 Task: In Mark's project, Add a new field "Sprint" with the field type "Iteration" that starts on December 15, 2023, for the duration of 2 weeks to board layout.
Action: Mouse moved to (224, 141)
Screenshot: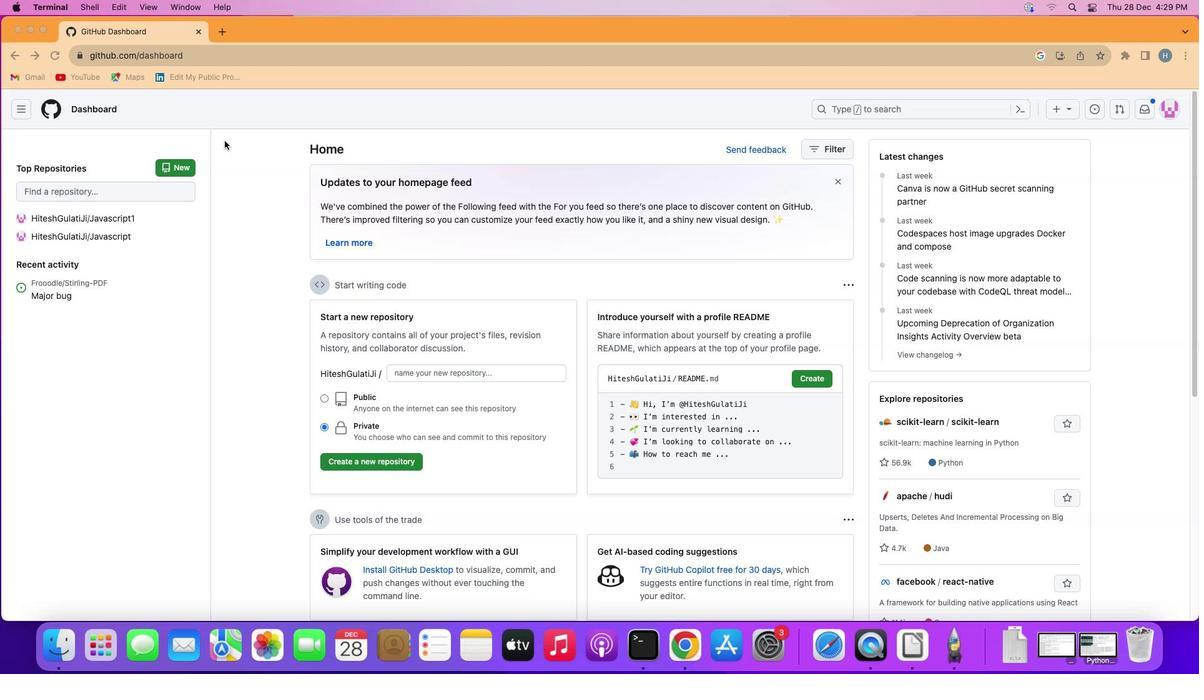 
Action: Mouse pressed left at (224, 141)
Screenshot: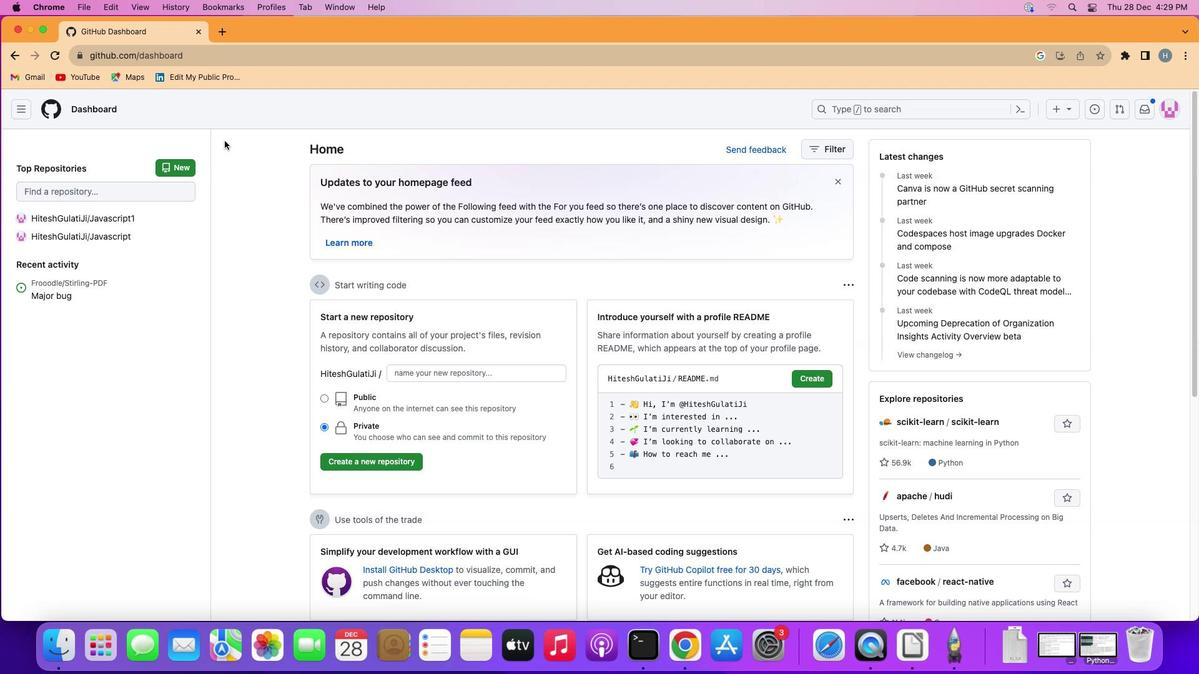 
Action: Mouse moved to (20, 109)
Screenshot: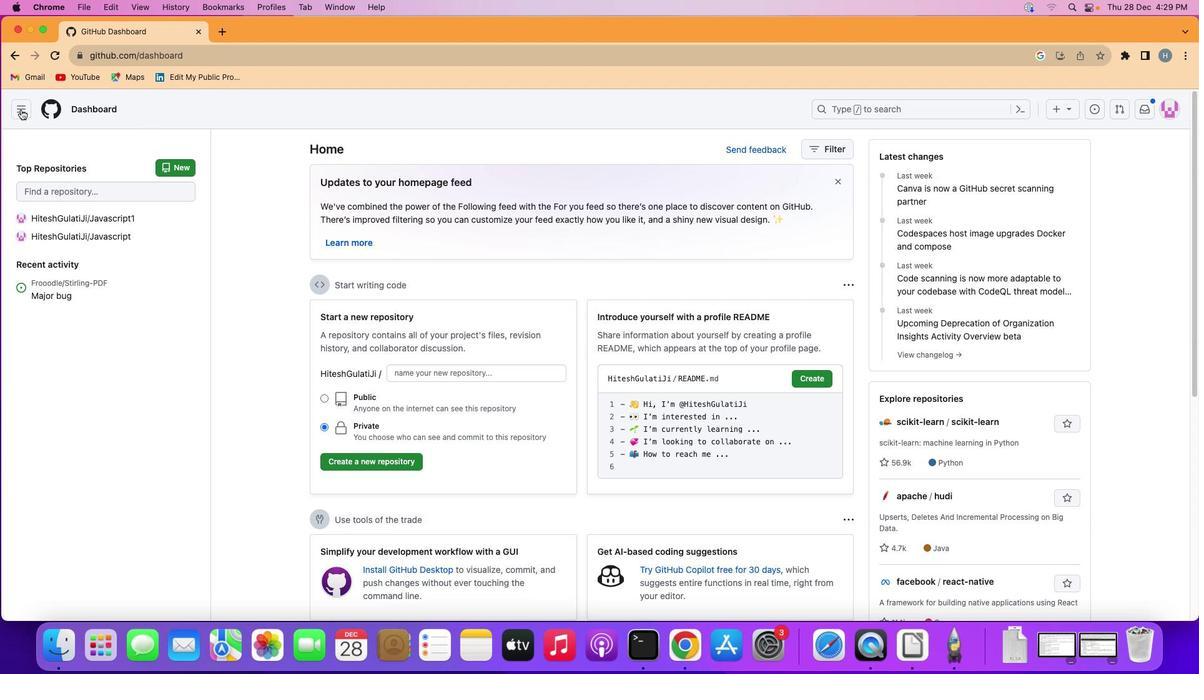
Action: Mouse pressed left at (20, 109)
Screenshot: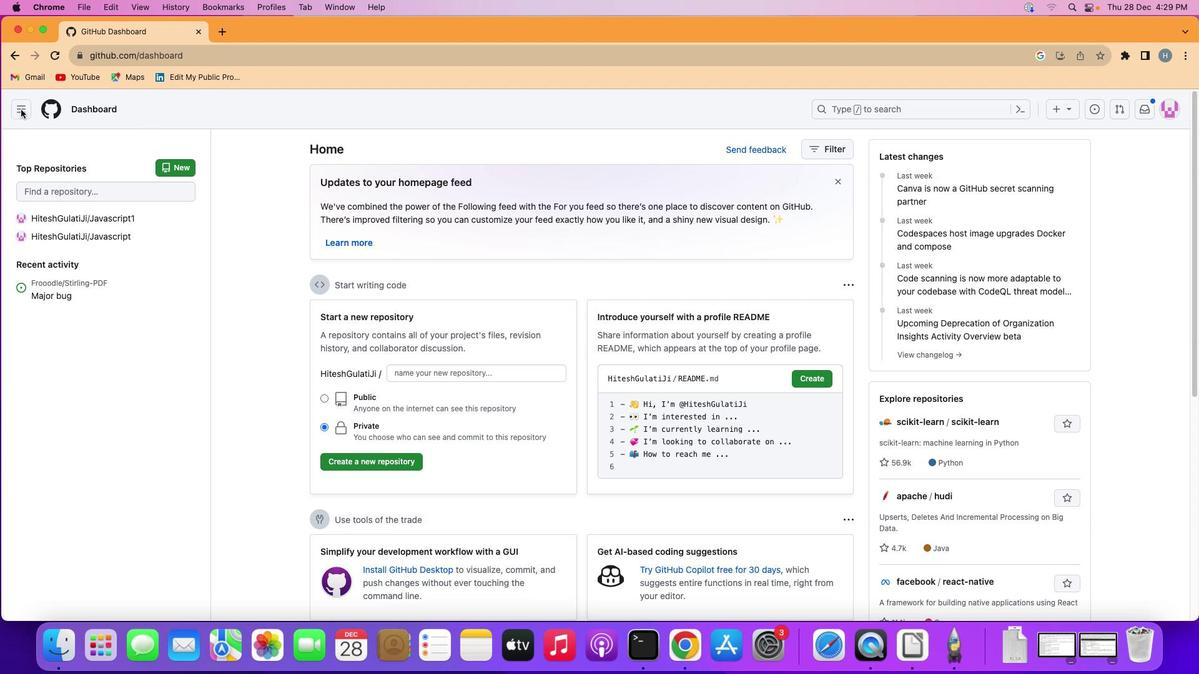 
Action: Mouse moved to (46, 195)
Screenshot: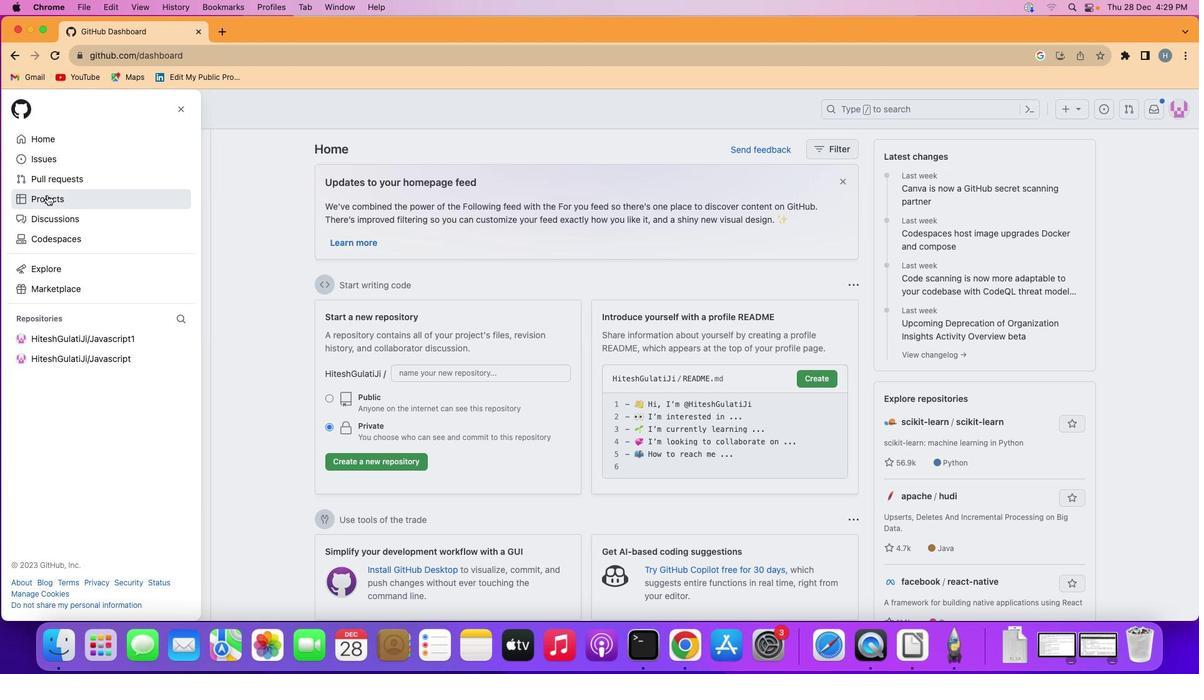 
Action: Mouse pressed left at (46, 195)
Screenshot: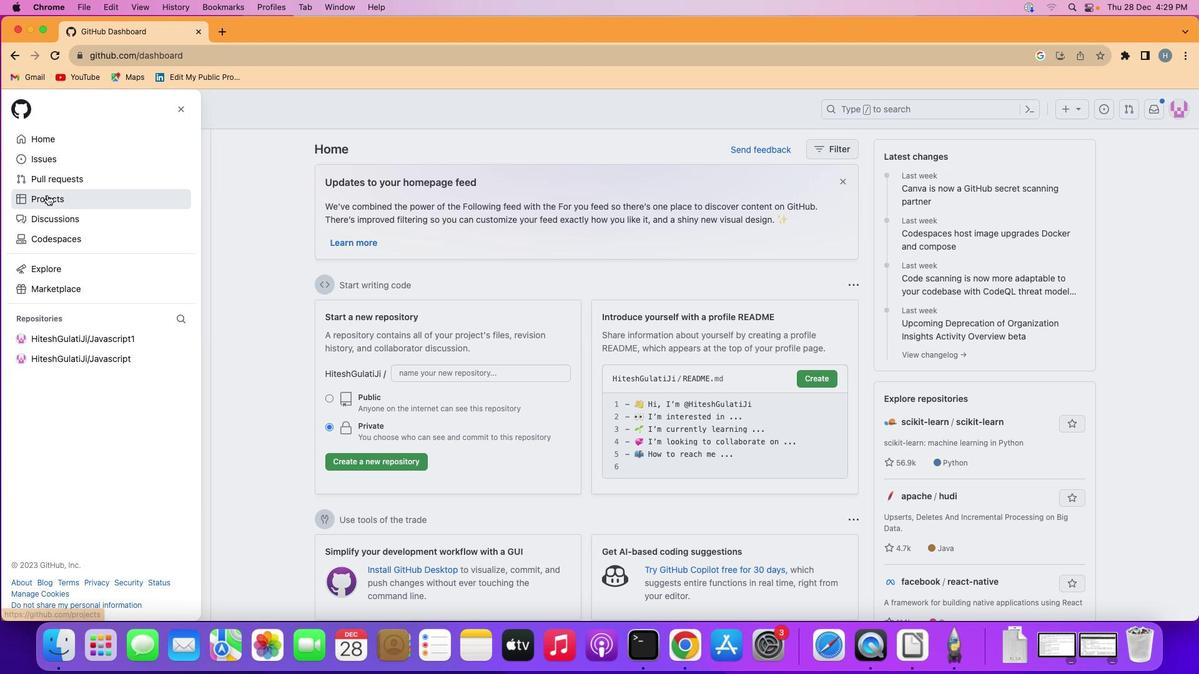 
Action: Mouse moved to (483, 224)
Screenshot: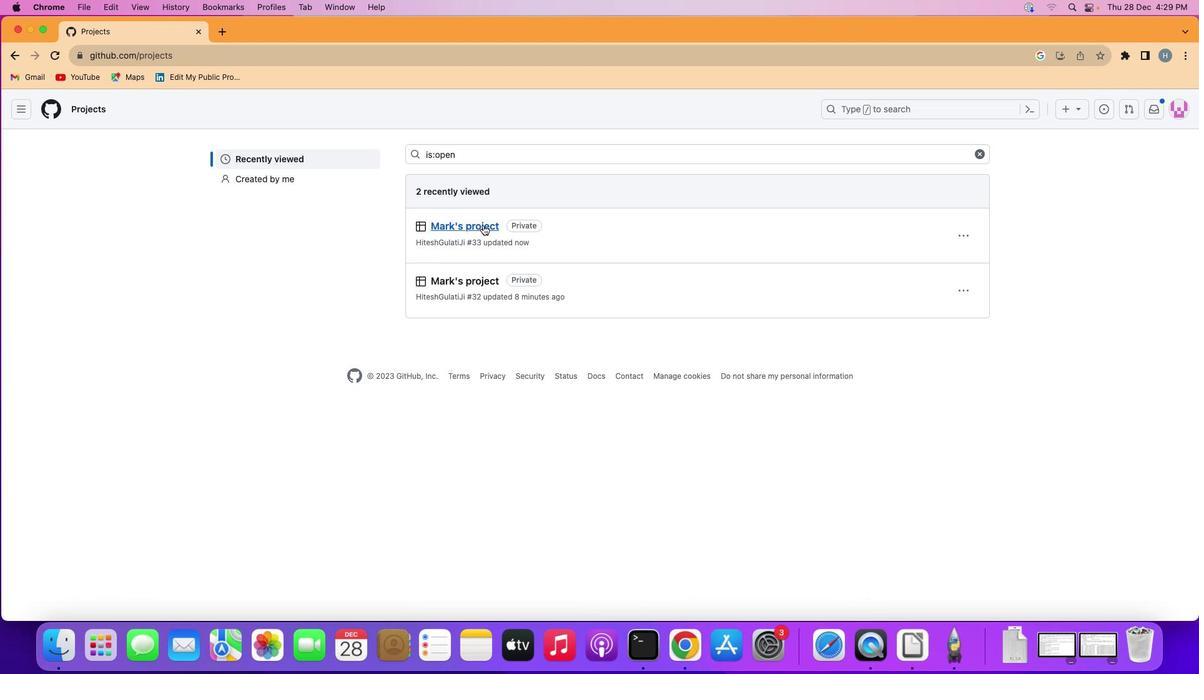 
Action: Mouse pressed left at (483, 224)
Screenshot: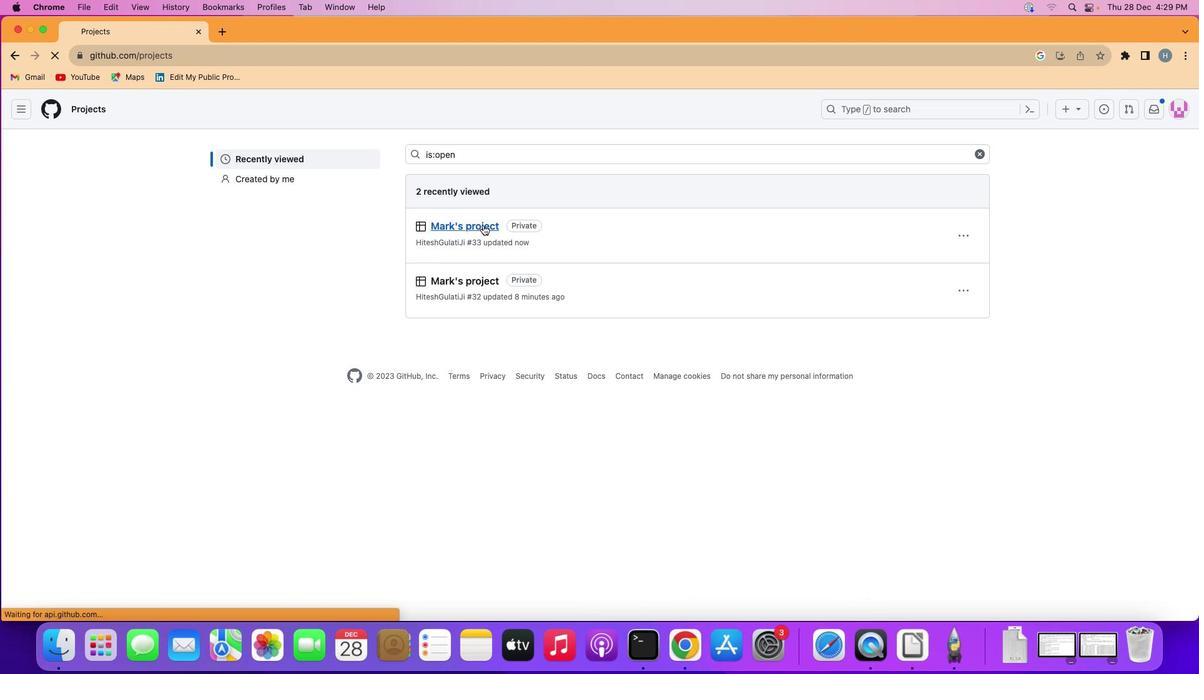 
Action: Mouse moved to (83, 169)
Screenshot: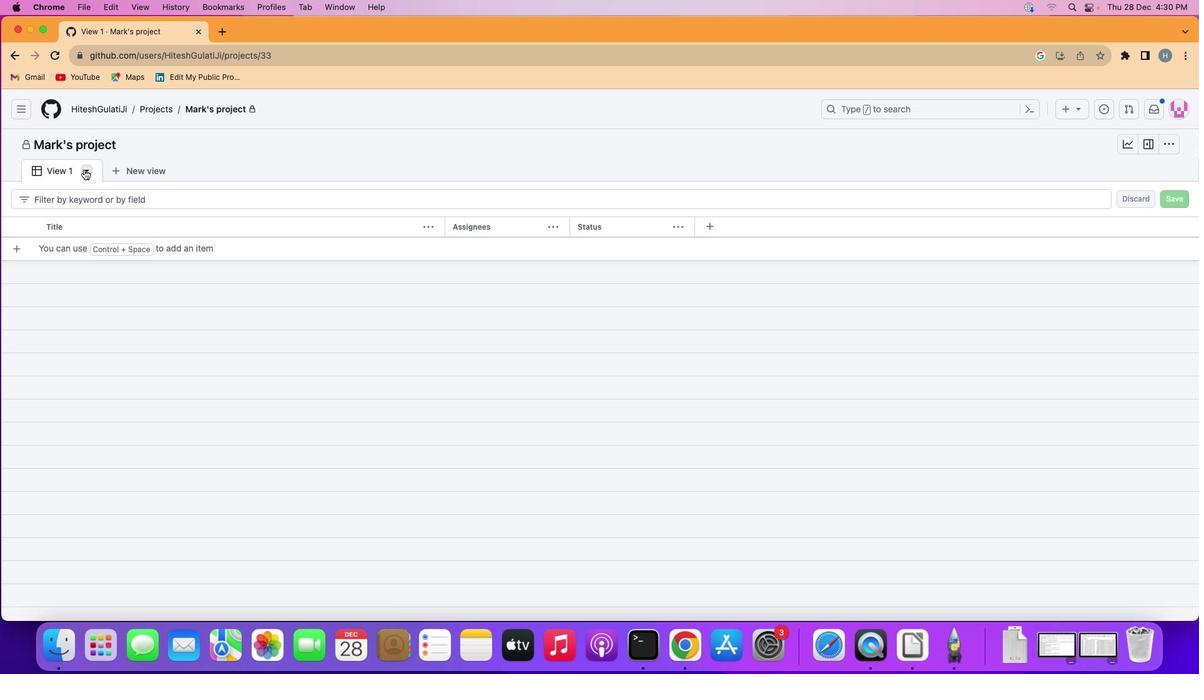 
Action: Mouse pressed left at (83, 169)
Screenshot: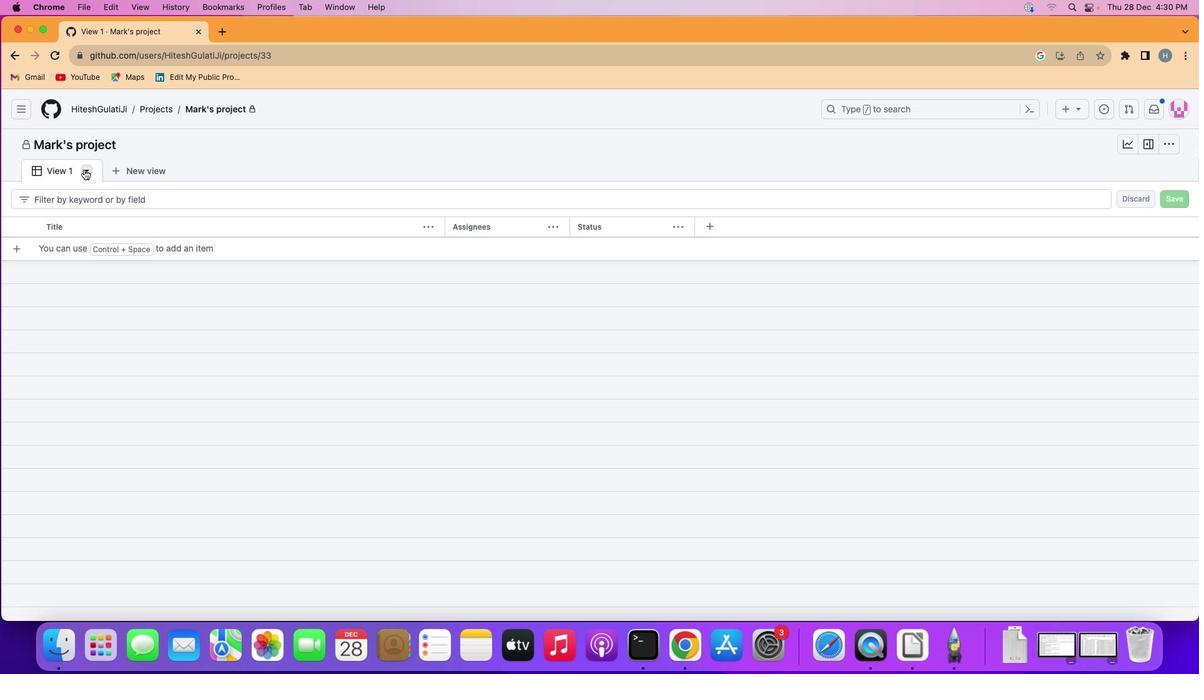 
Action: Mouse moved to (174, 203)
Screenshot: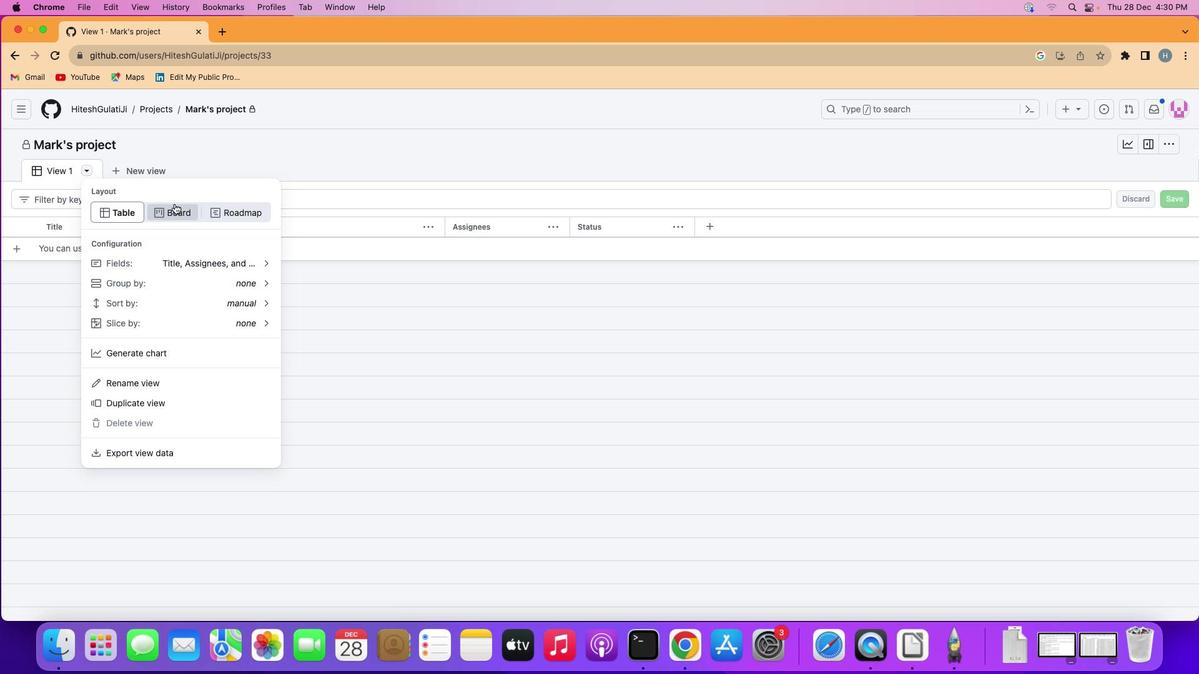 
Action: Mouse pressed left at (174, 203)
Screenshot: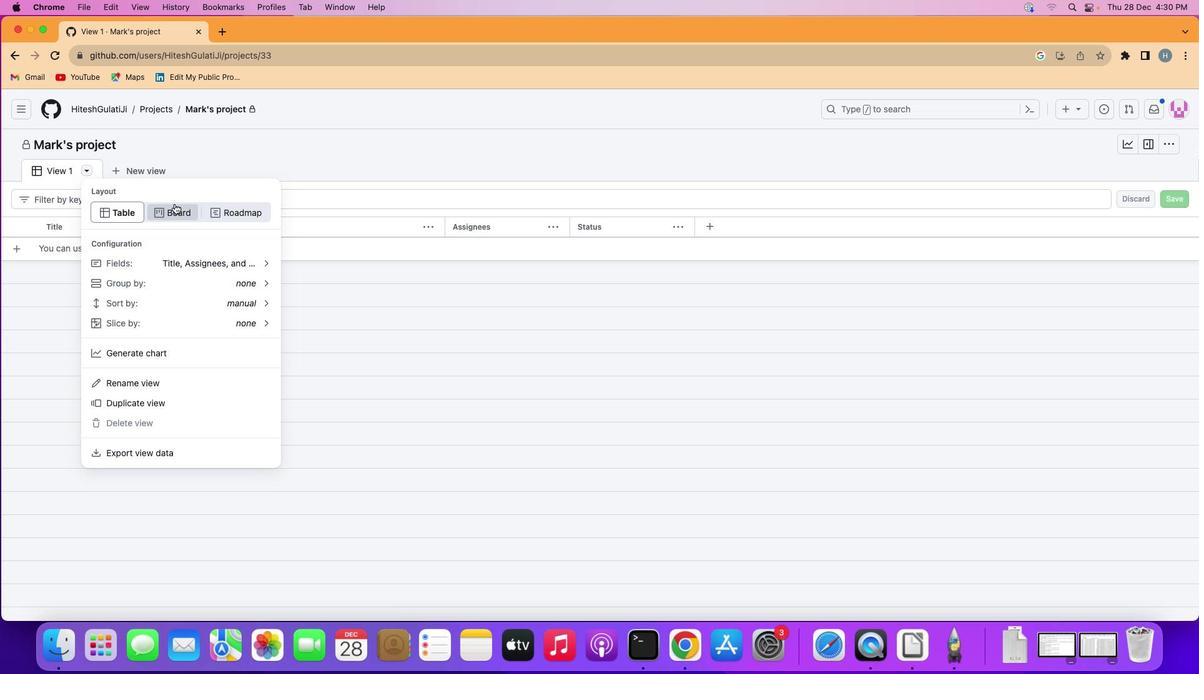 
Action: Mouse moved to (89, 171)
Screenshot: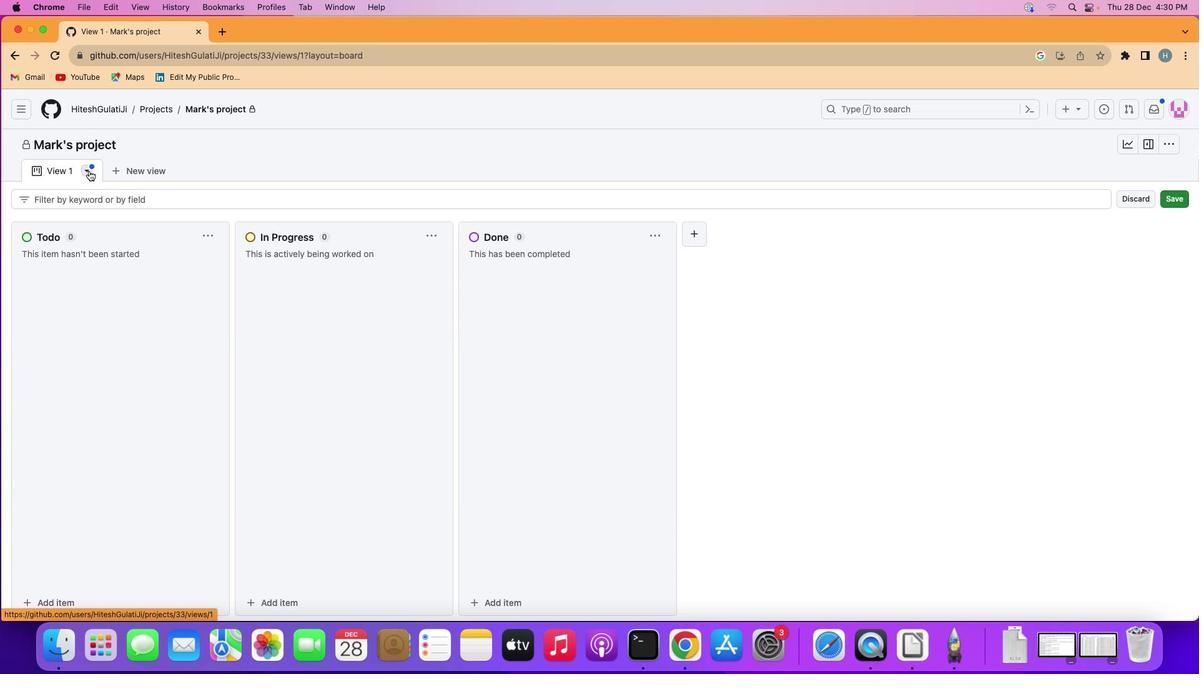 
Action: Mouse pressed left at (89, 171)
Screenshot: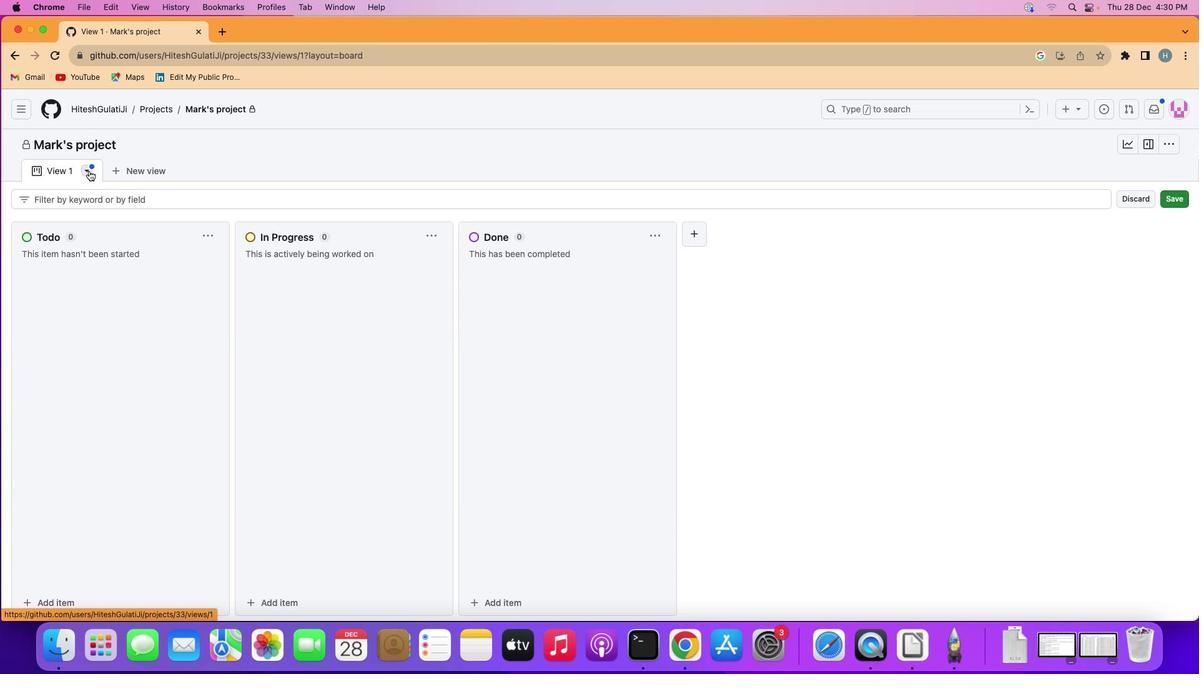 
Action: Mouse moved to (144, 264)
Screenshot: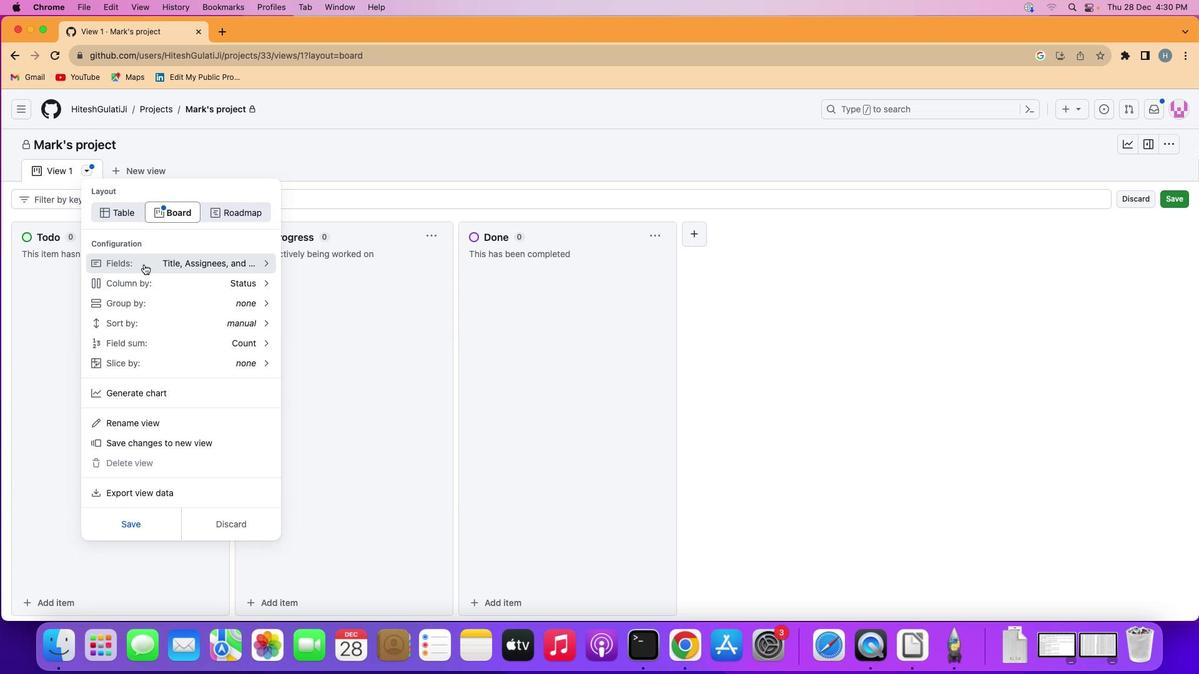 
Action: Mouse pressed left at (144, 264)
Screenshot: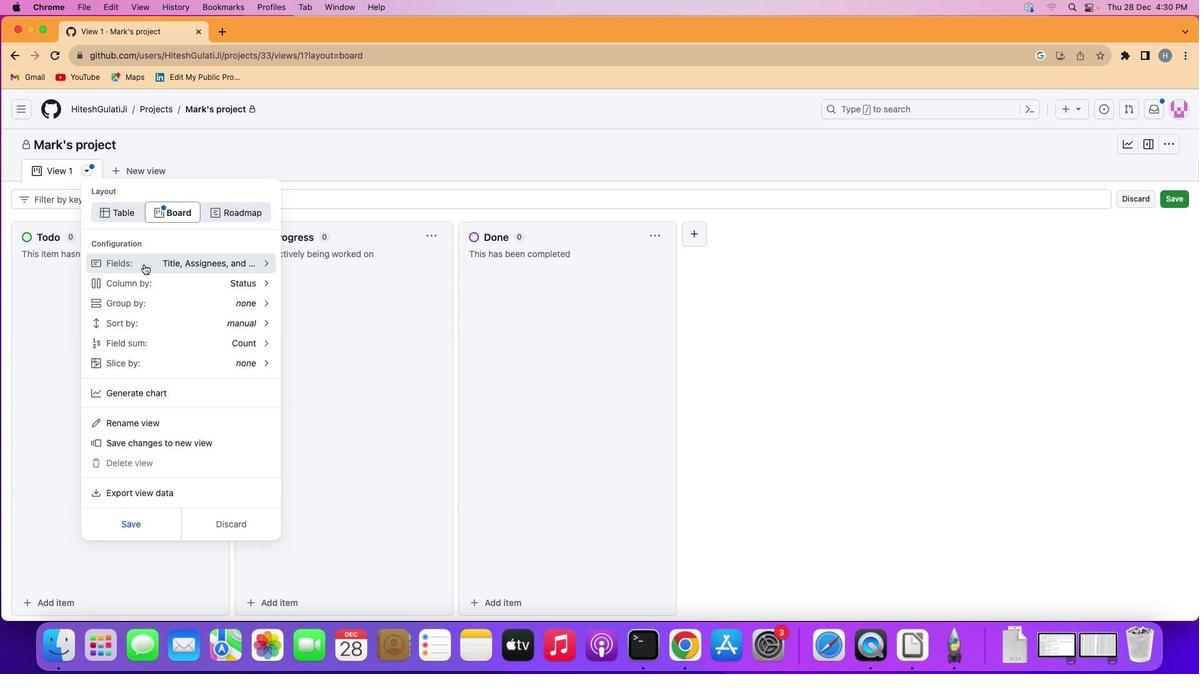 
Action: Mouse moved to (149, 189)
Screenshot: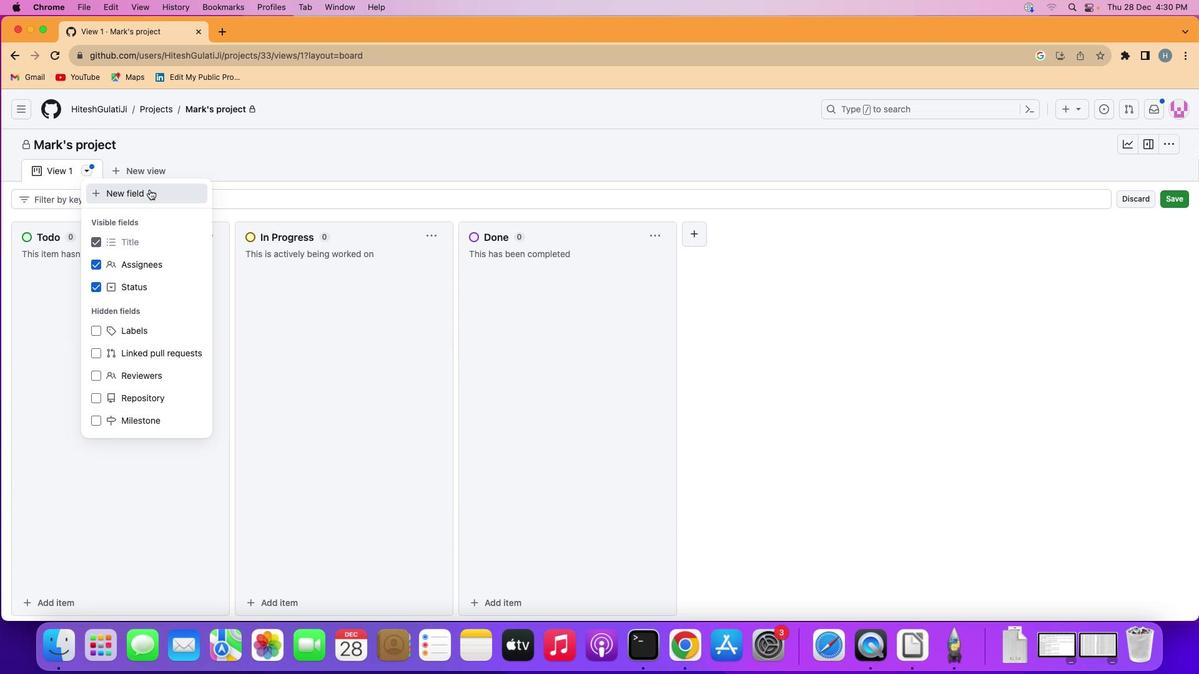 
Action: Mouse pressed left at (149, 189)
Screenshot: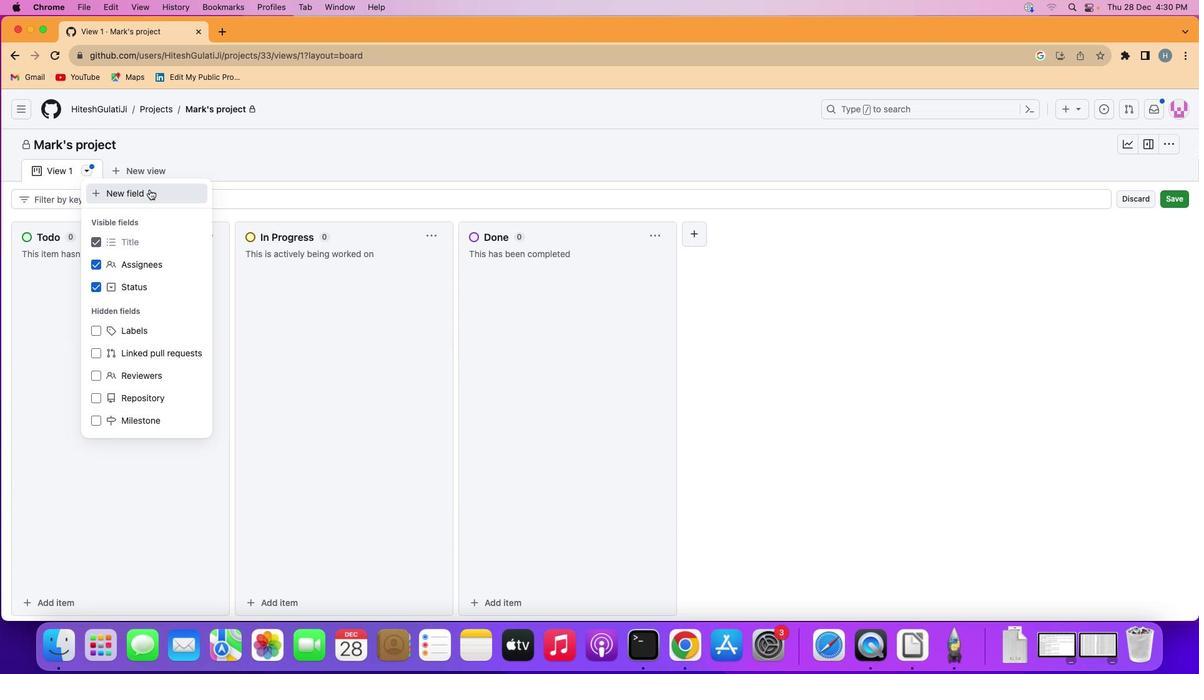 
Action: Mouse moved to (149, 189)
Screenshot: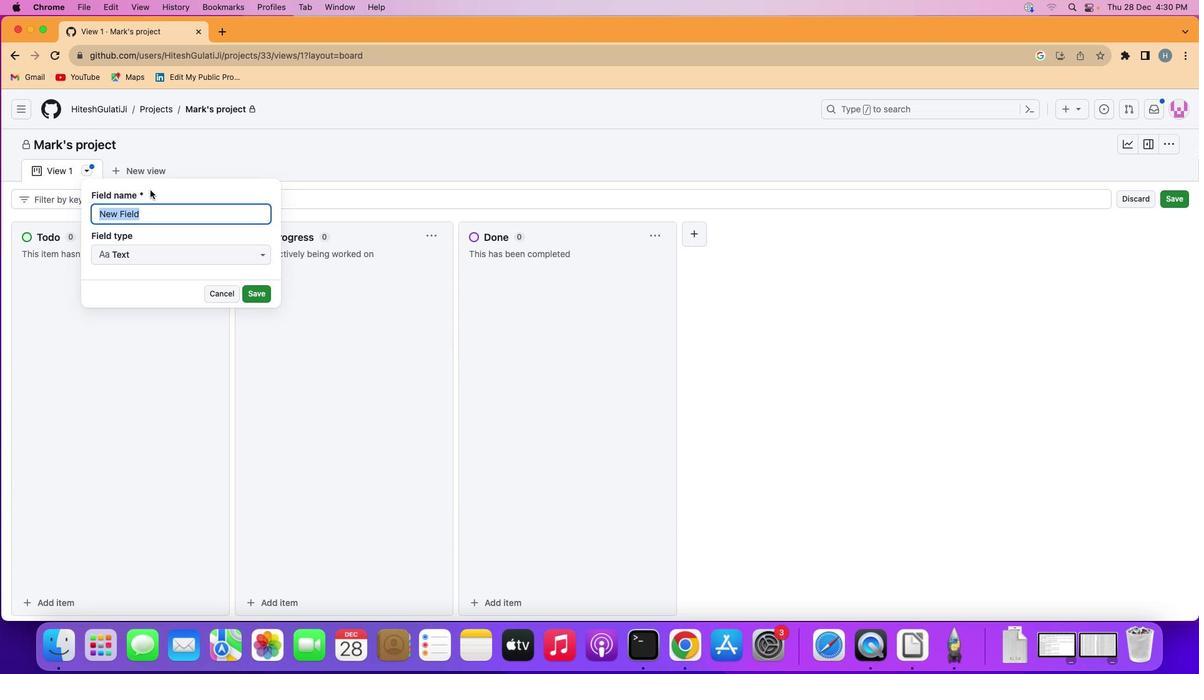 
Action: Key pressed Key.shift'S''p''r''i''n''t'
Screenshot: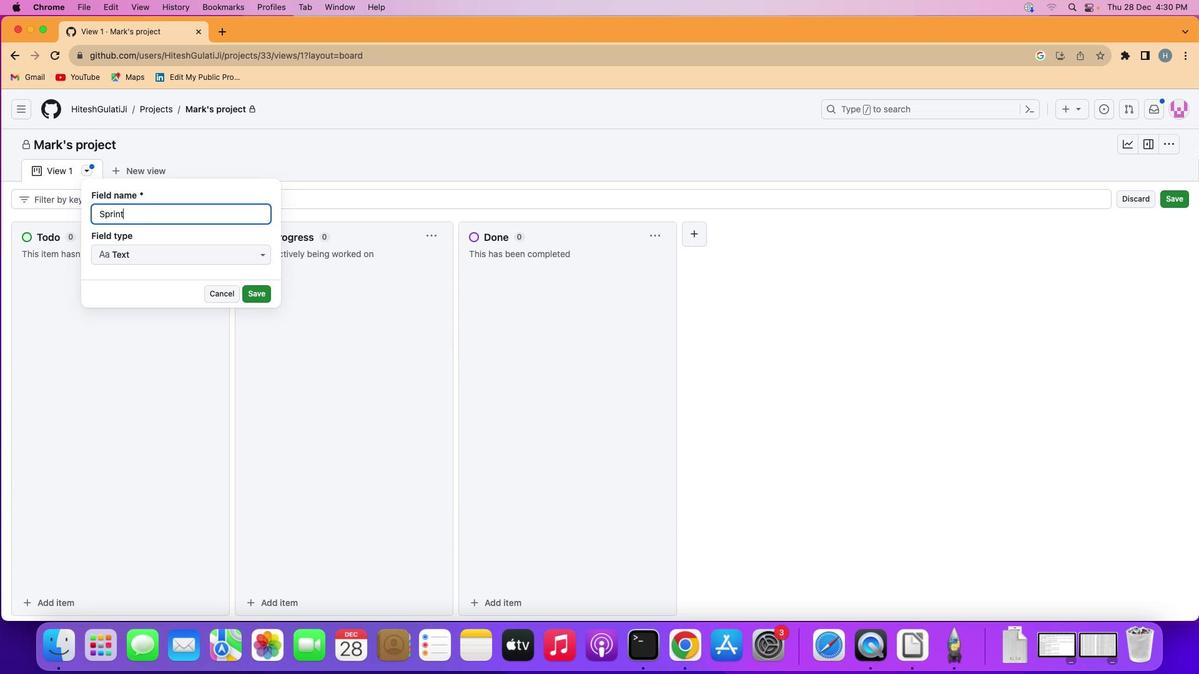 
Action: Mouse moved to (153, 256)
Screenshot: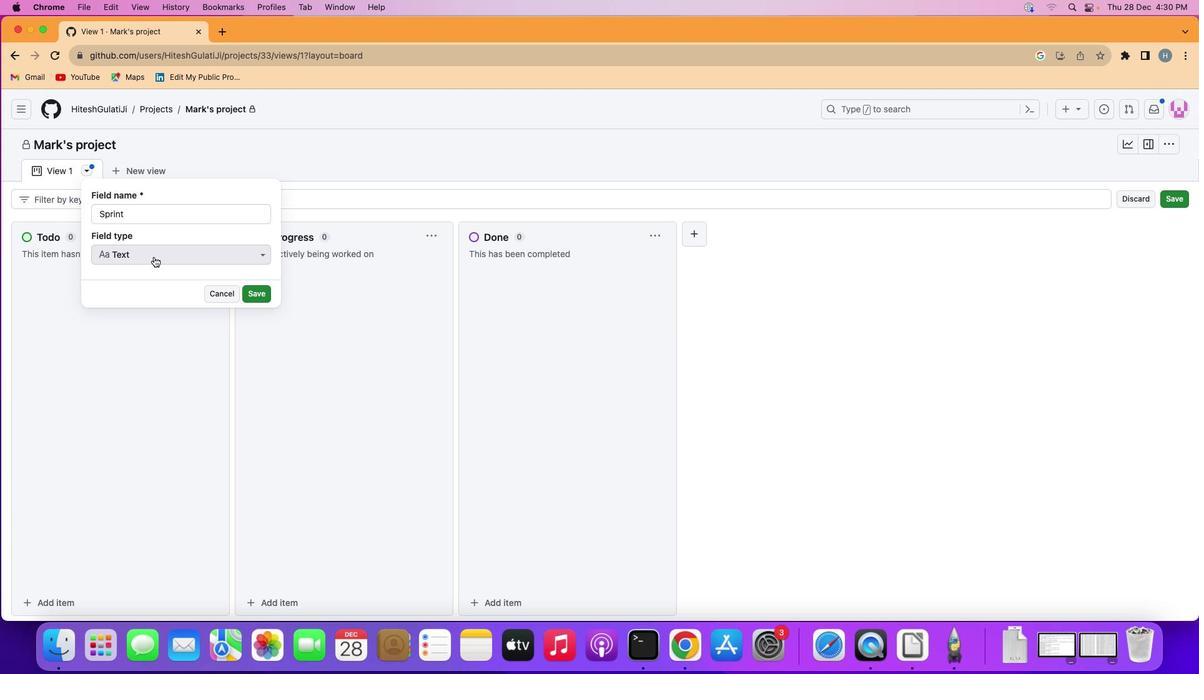 
Action: Mouse pressed left at (153, 256)
Screenshot: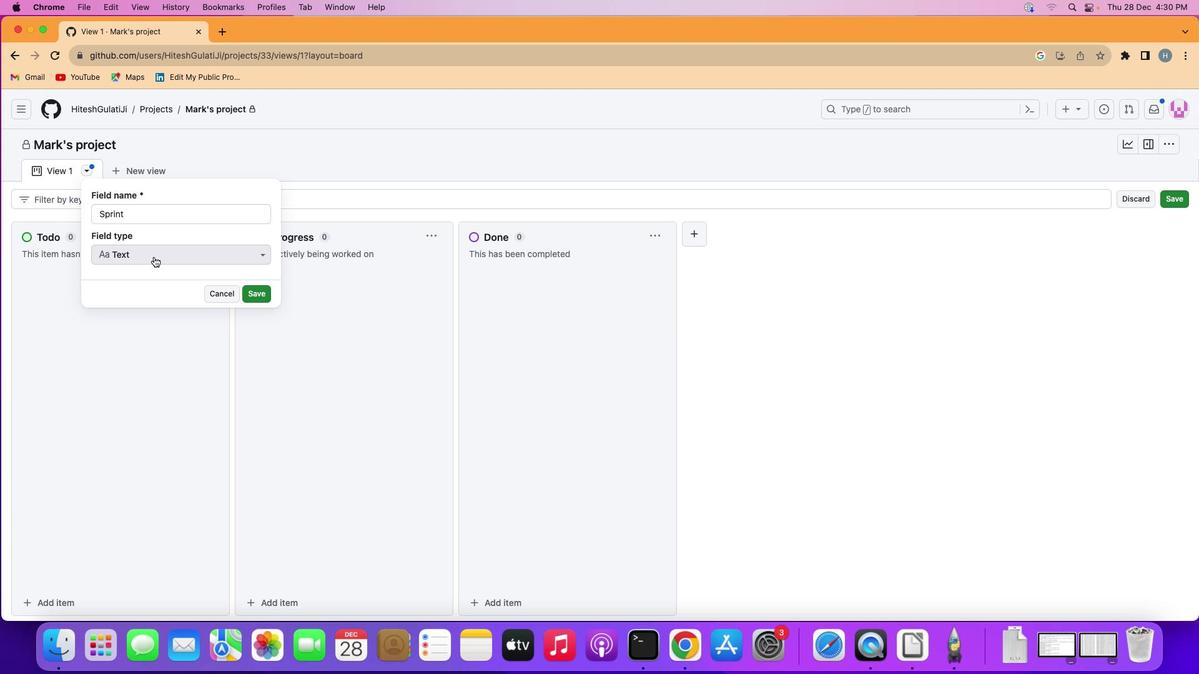 
Action: Mouse moved to (159, 365)
Screenshot: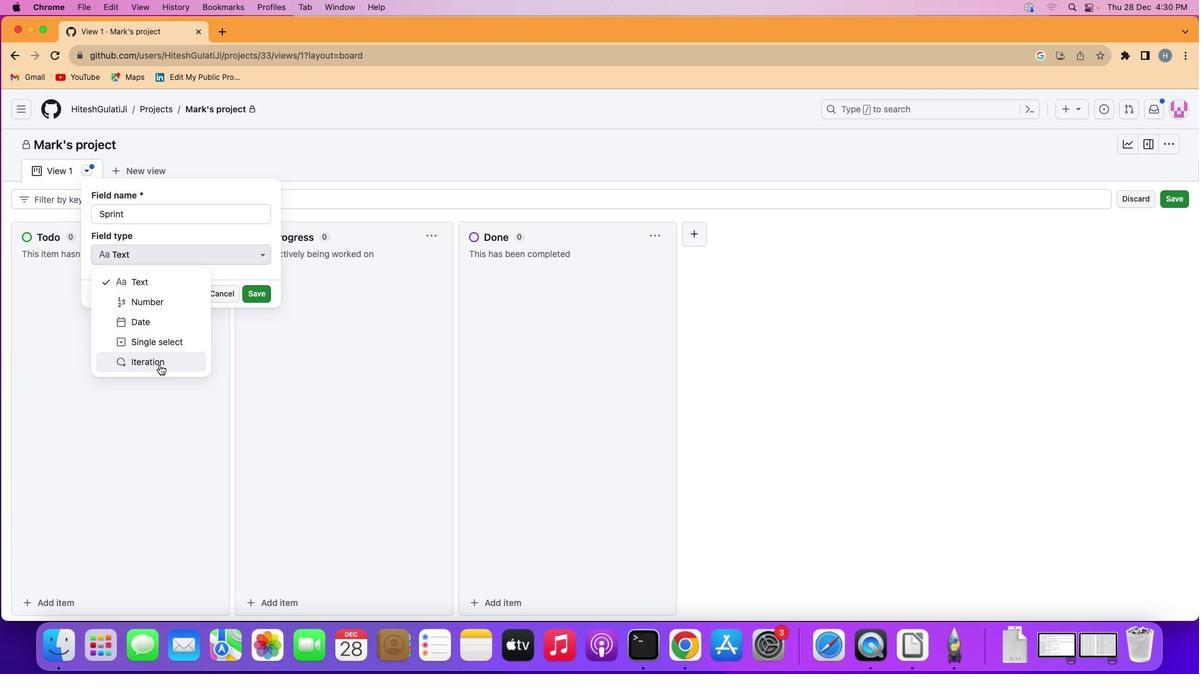 
Action: Mouse pressed left at (159, 365)
Screenshot: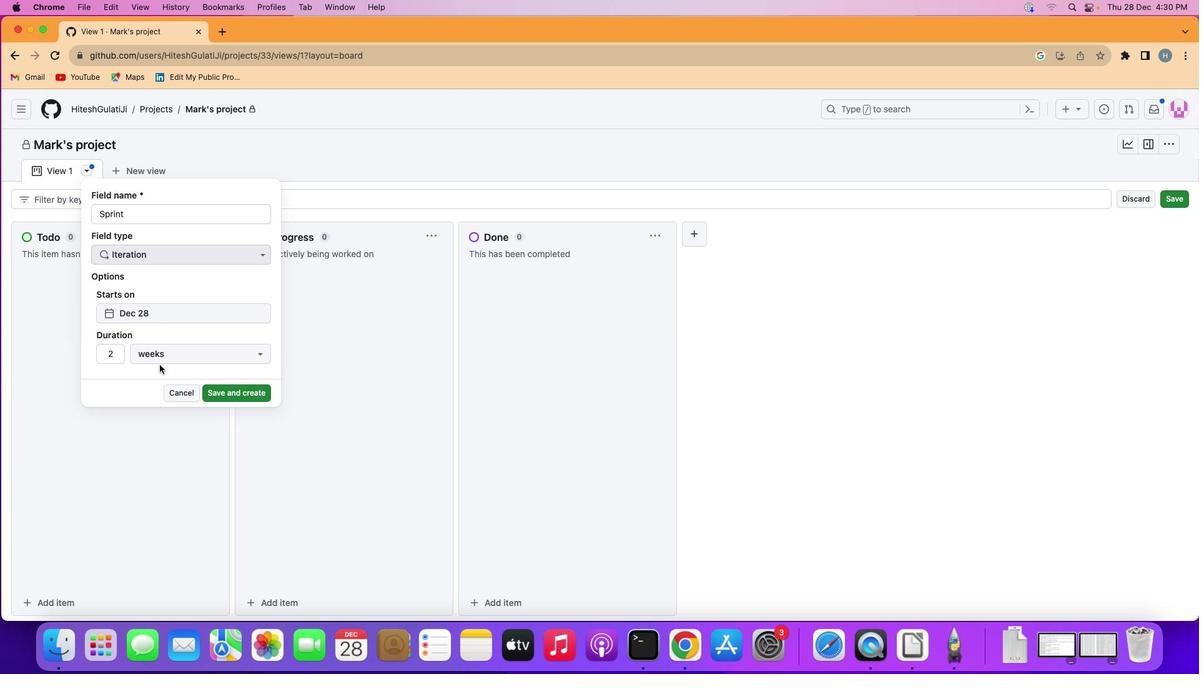 
Action: Mouse moved to (218, 311)
Screenshot: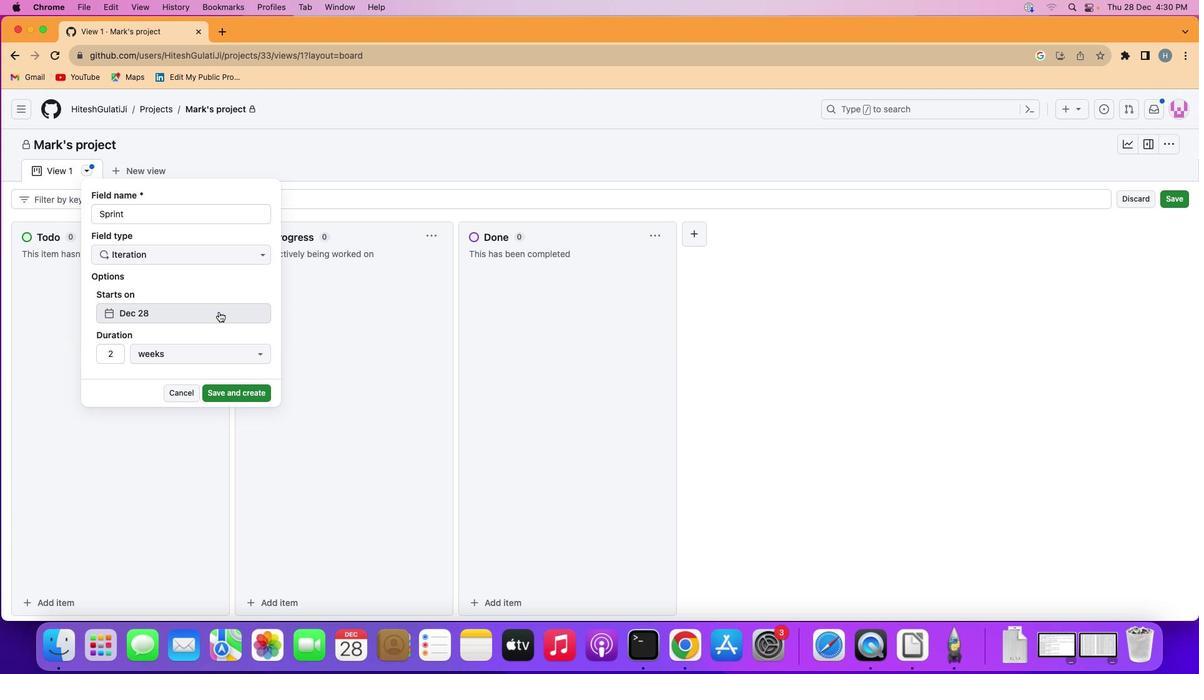 
Action: Mouse pressed left at (218, 311)
Screenshot: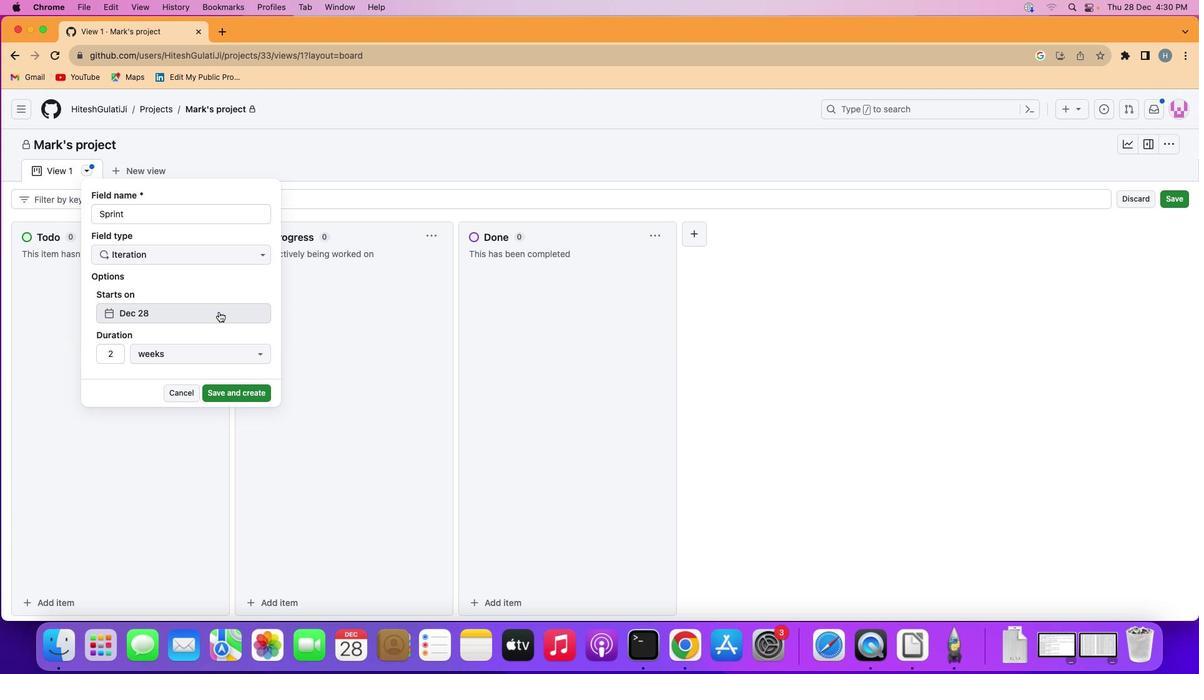 
Action: Mouse moved to (248, 436)
Screenshot: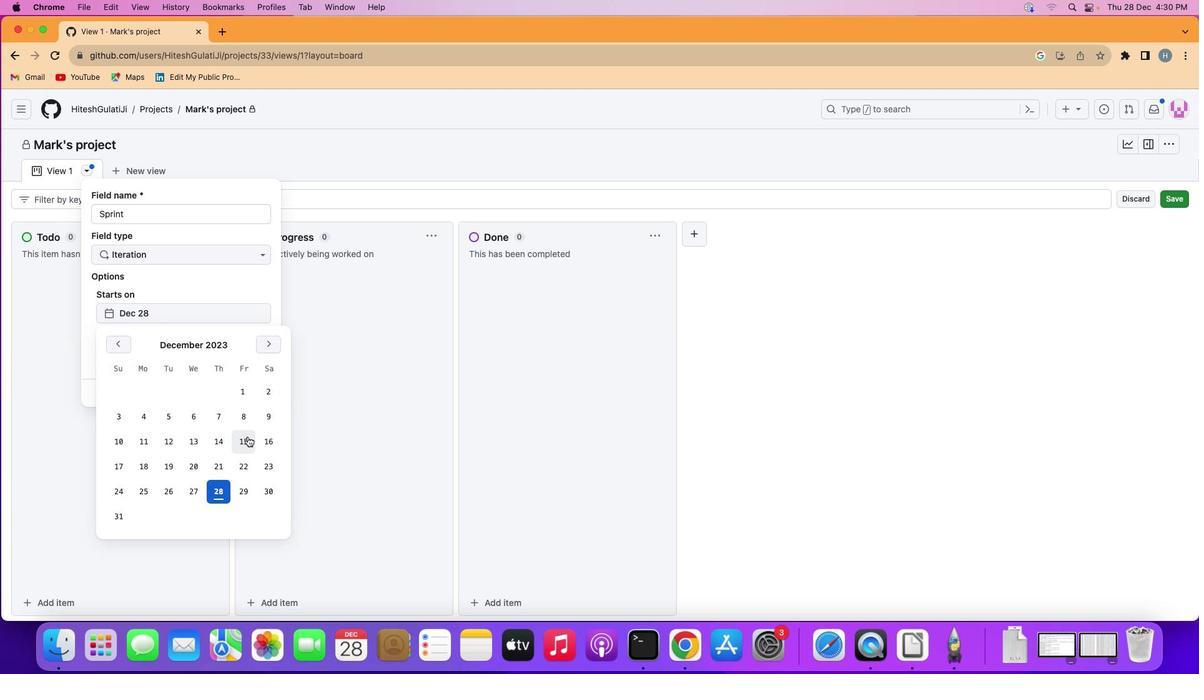 
Action: Mouse pressed left at (248, 436)
Screenshot: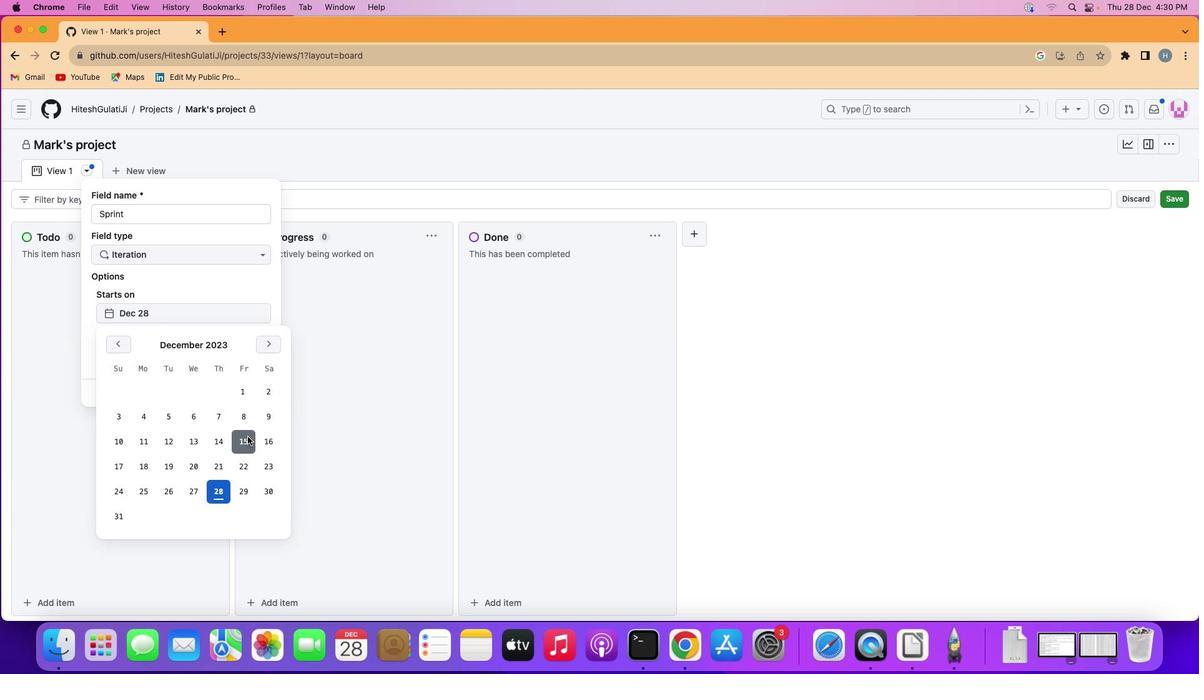
Action: Mouse moved to (217, 352)
Screenshot: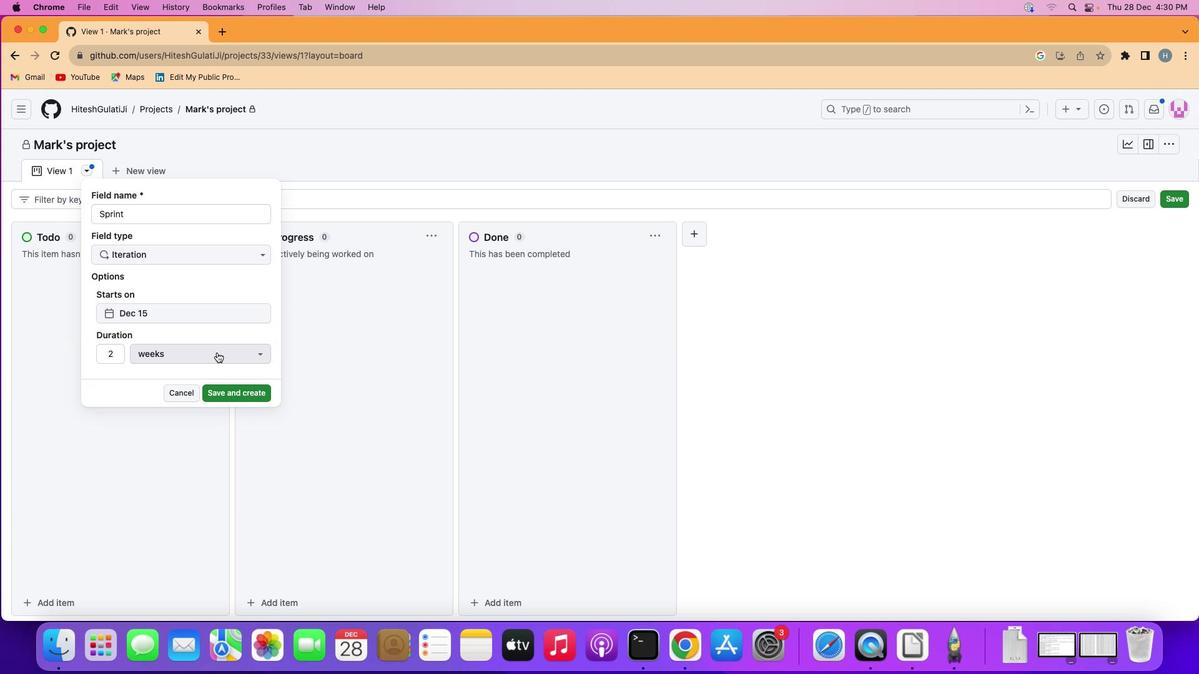 
Action: Mouse pressed left at (217, 352)
Screenshot: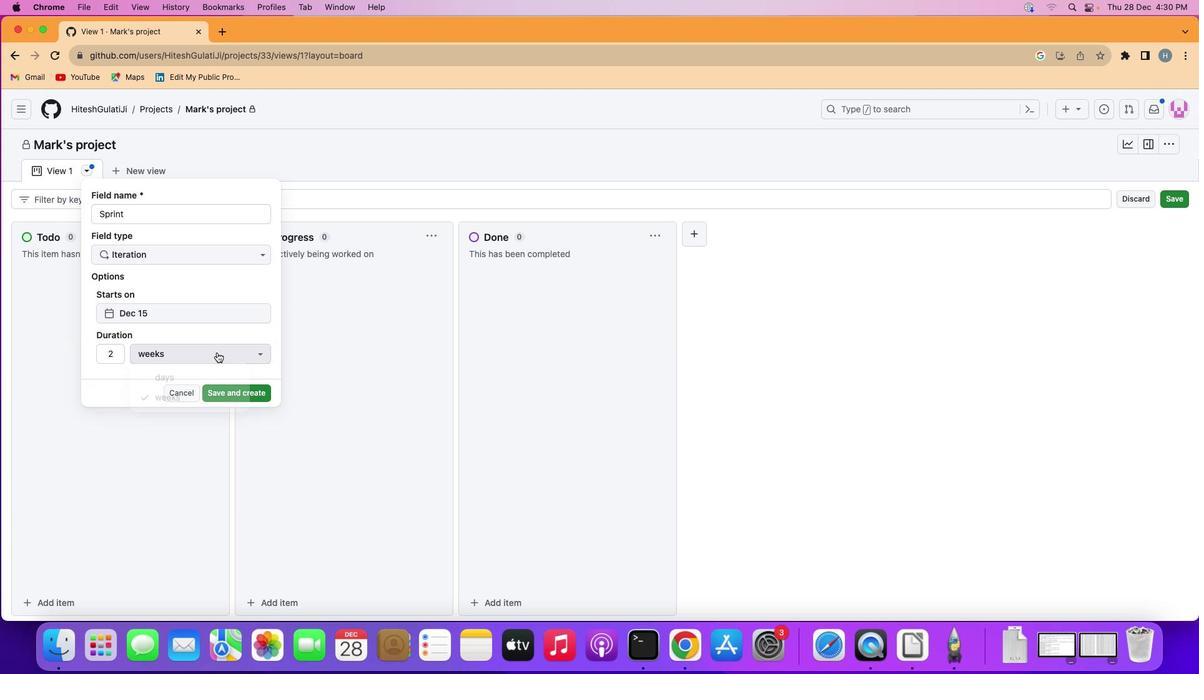 
Action: Mouse moved to (204, 401)
Screenshot: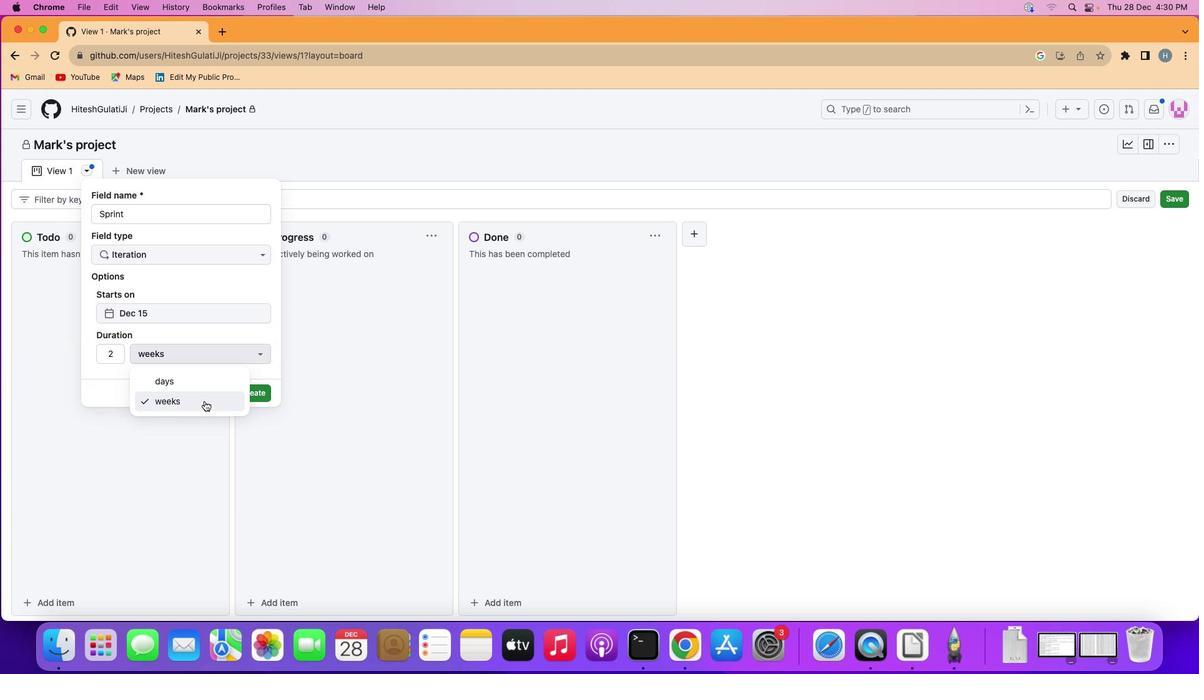 
Action: Mouse pressed left at (204, 401)
Screenshot: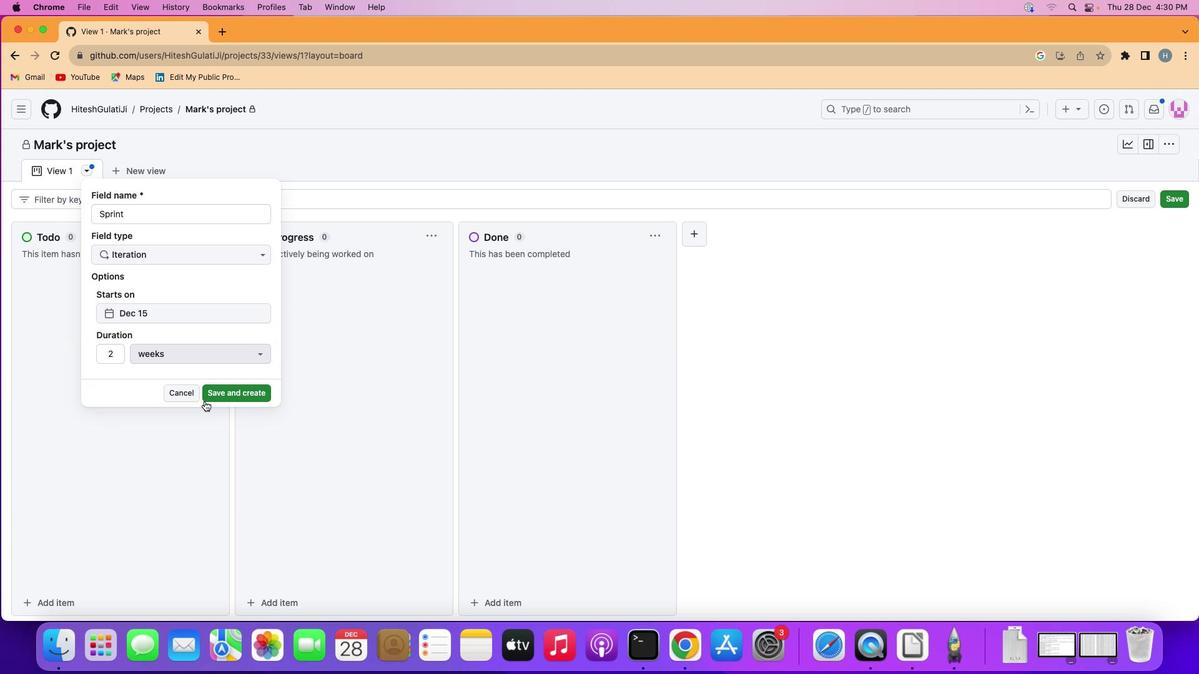 
Action: Mouse moved to (241, 391)
Screenshot: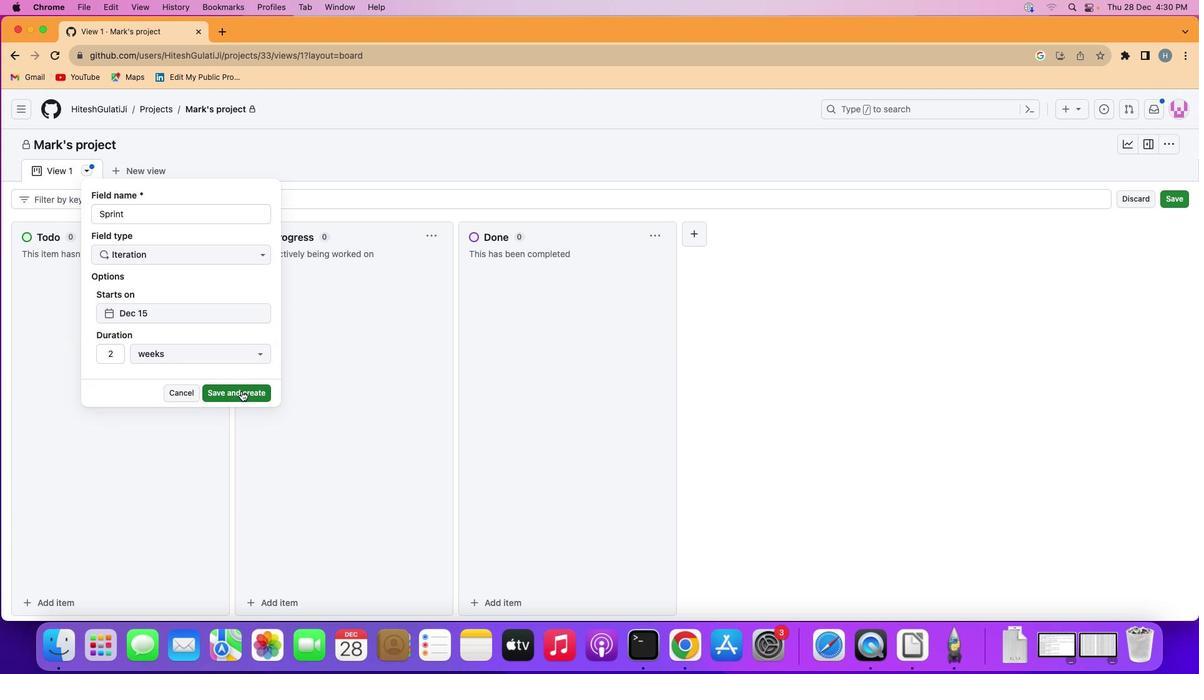 
Action: Mouse pressed left at (241, 391)
Screenshot: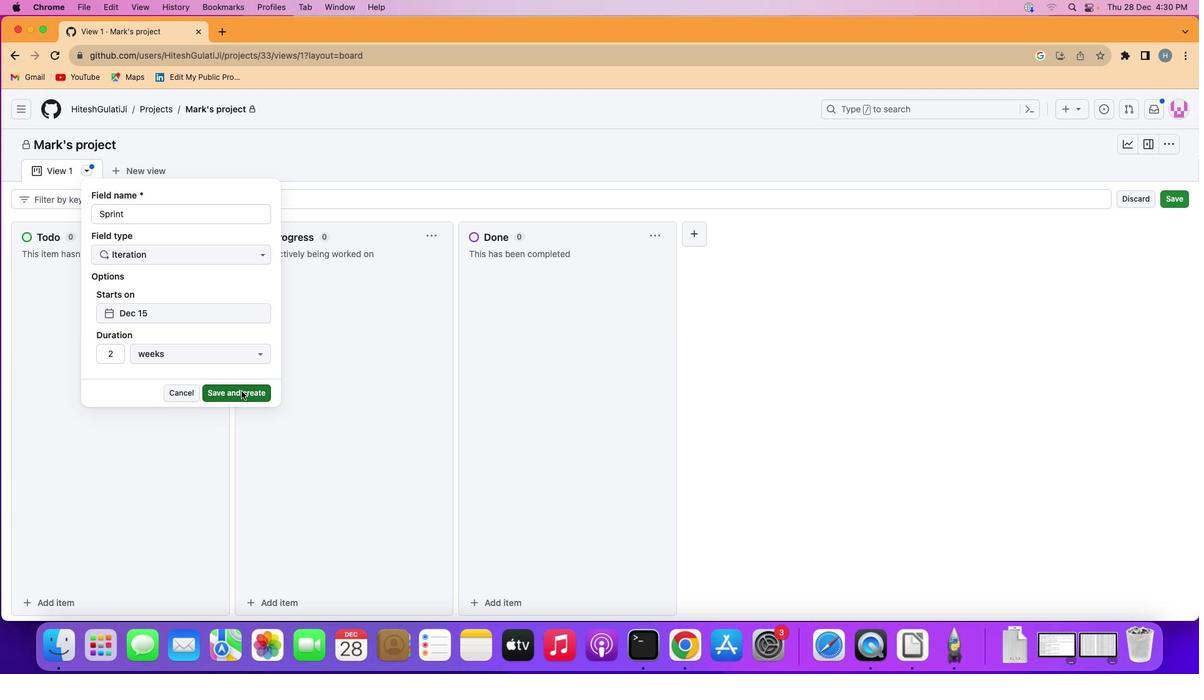
Action: Mouse moved to (355, 351)
Screenshot: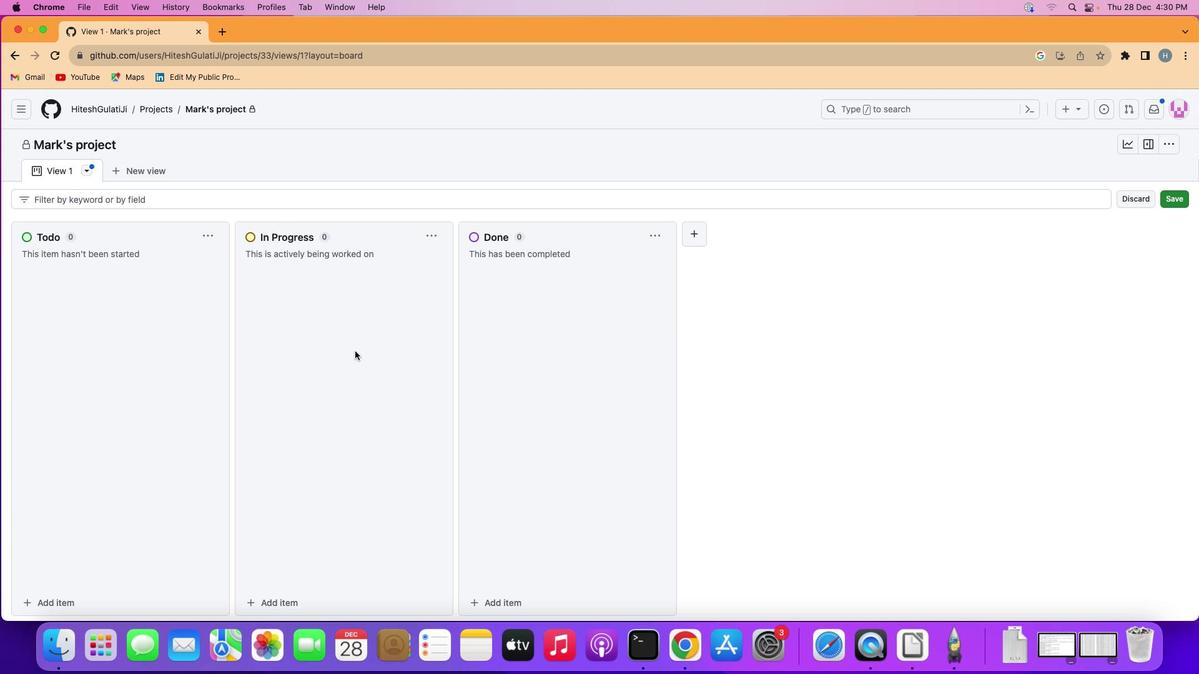 
